 Task: Add Chobani Fat Free Plain Greek Style Yogurt to the cart.
Action: Mouse pressed left at (18, 83)
Screenshot: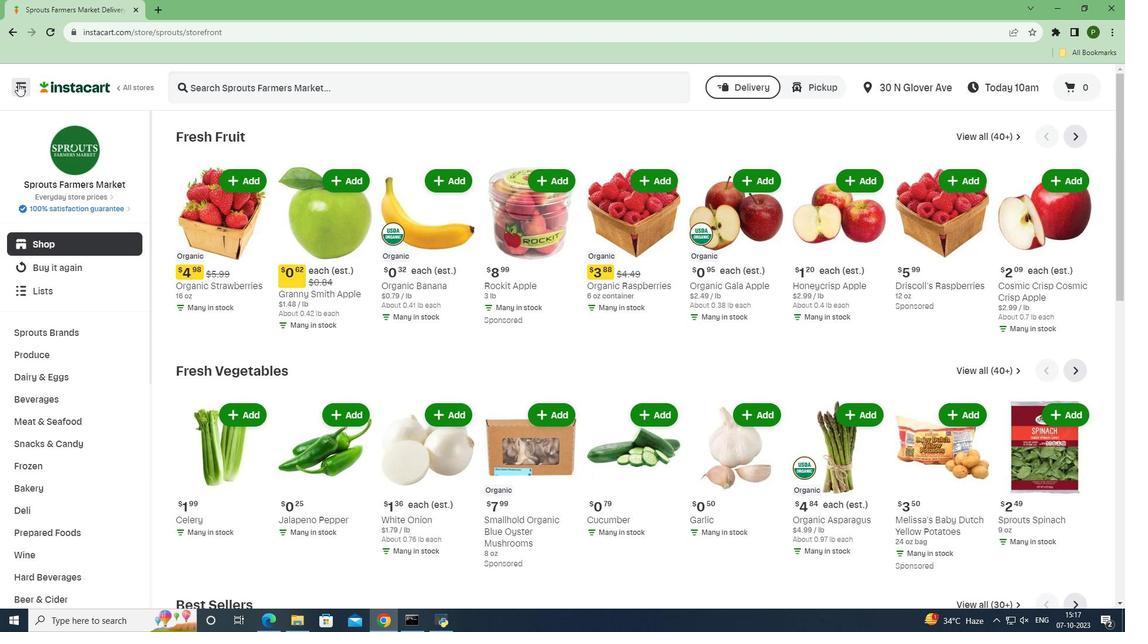 
Action: Mouse moved to (55, 304)
Screenshot: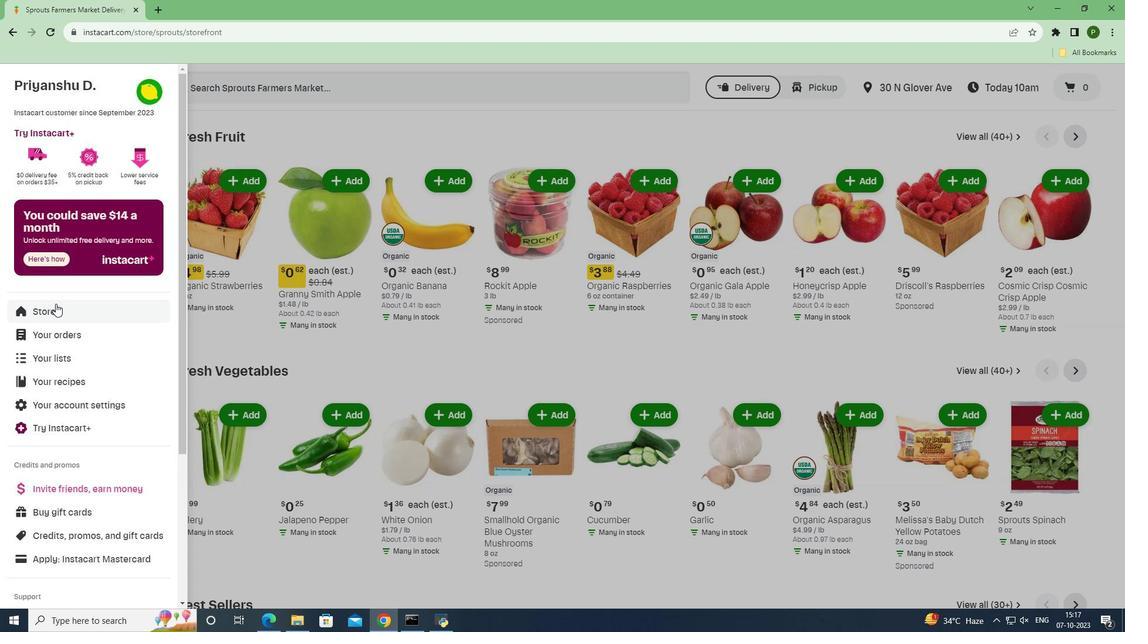 
Action: Mouse pressed left at (55, 304)
Screenshot: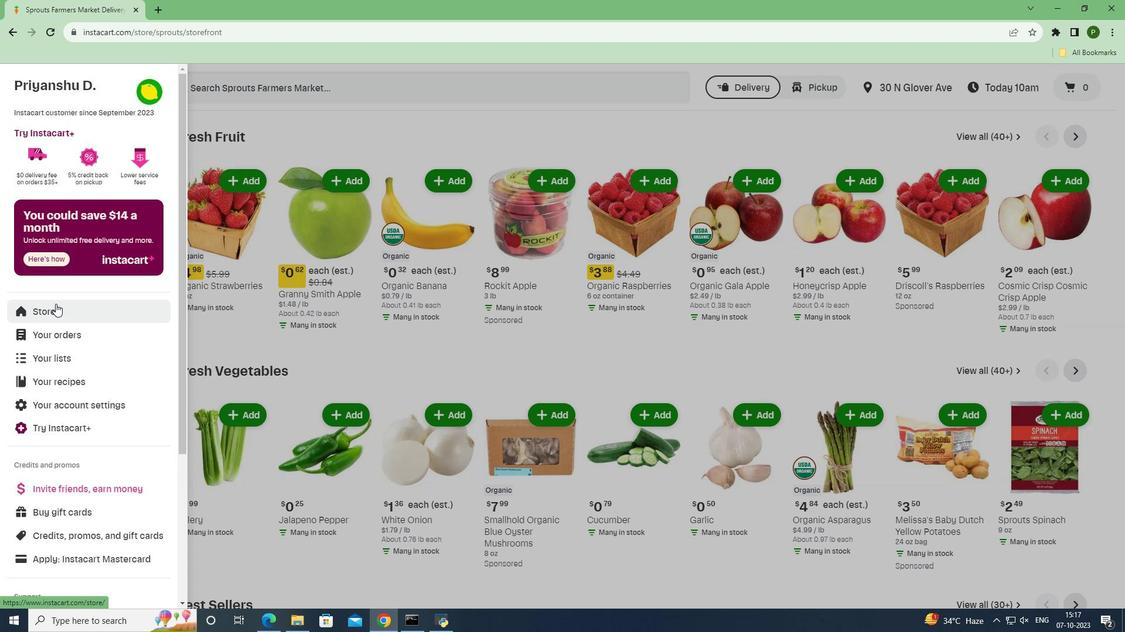 
Action: Mouse moved to (256, 131)
Screenshot: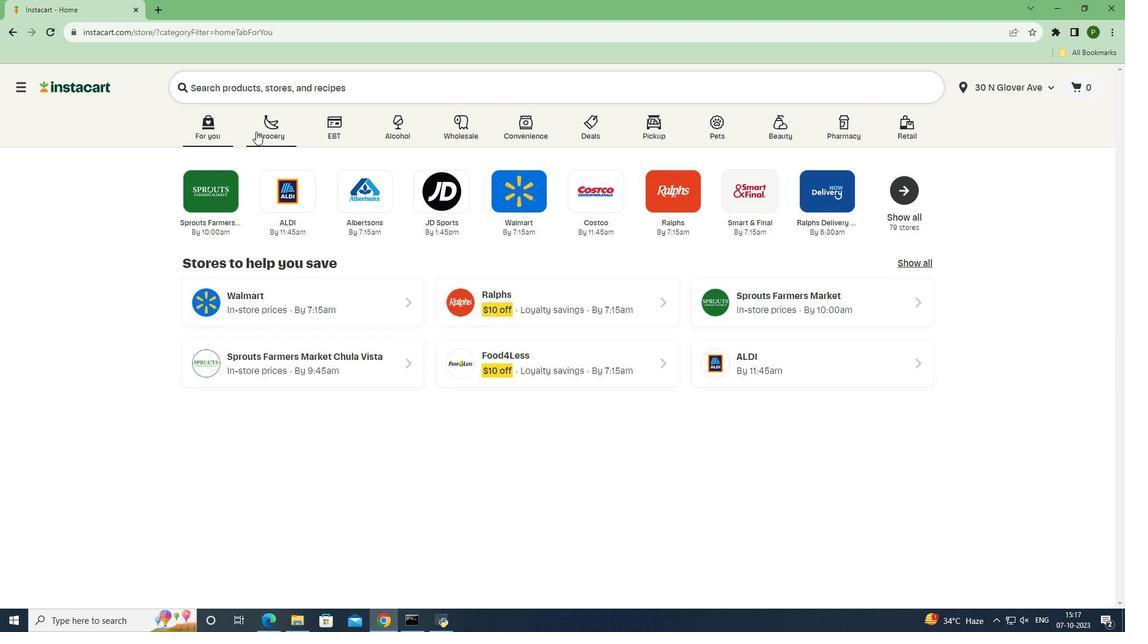 
Action: Mouse pressed left at (256, 131)
Screenshot: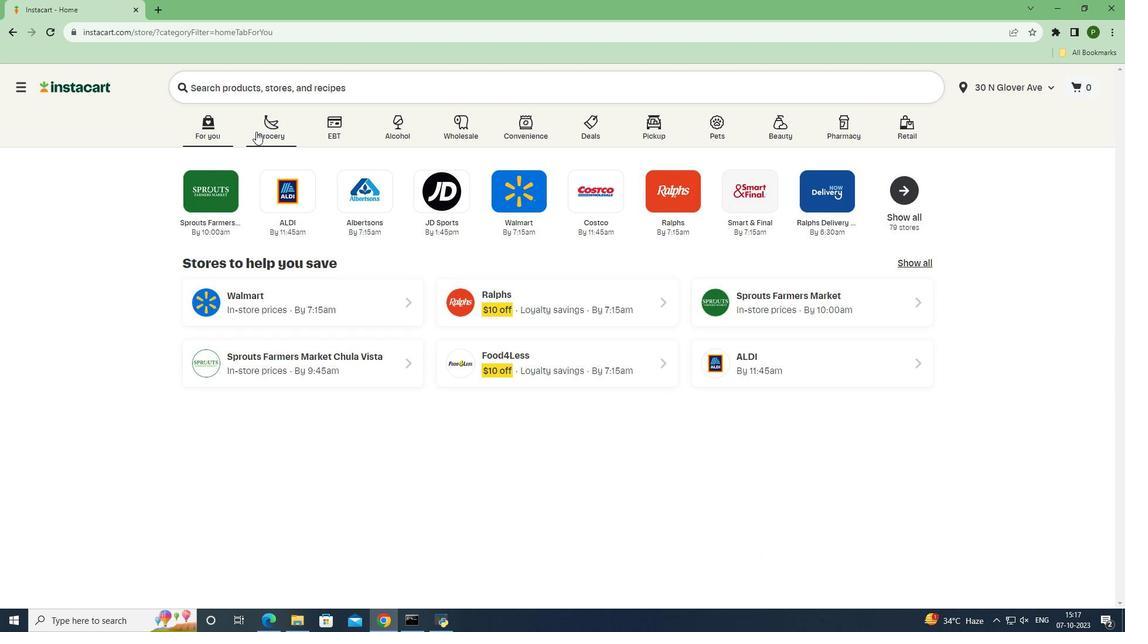 
Action: Mouse moved to (472, 266)
Screenshot: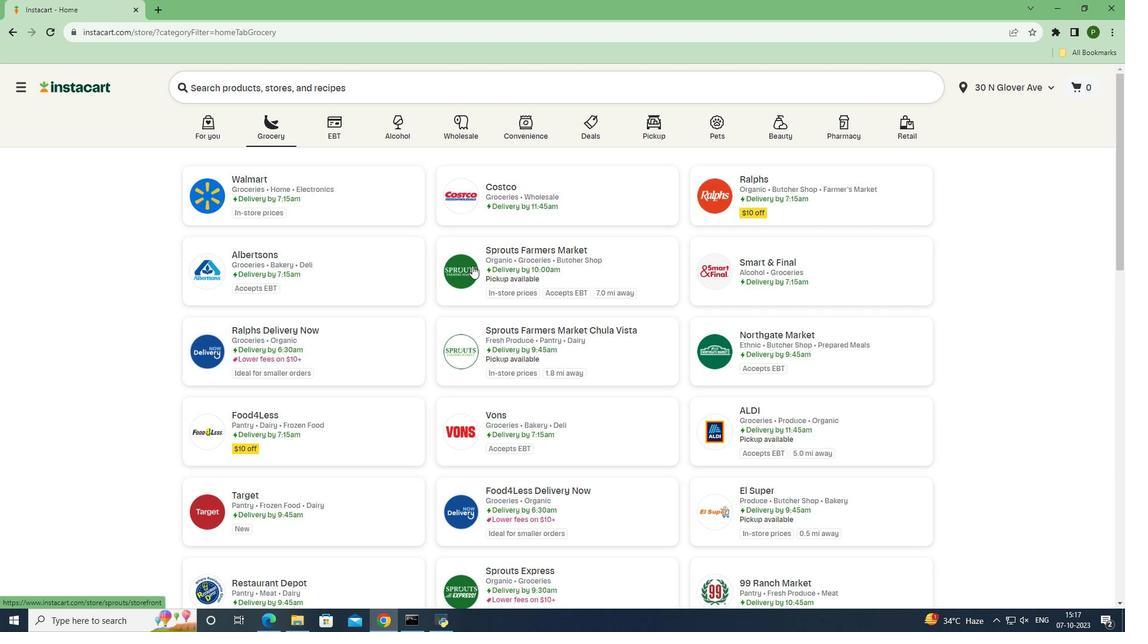 
Action: Mouse pressed left at (472, 266)
Screenshot: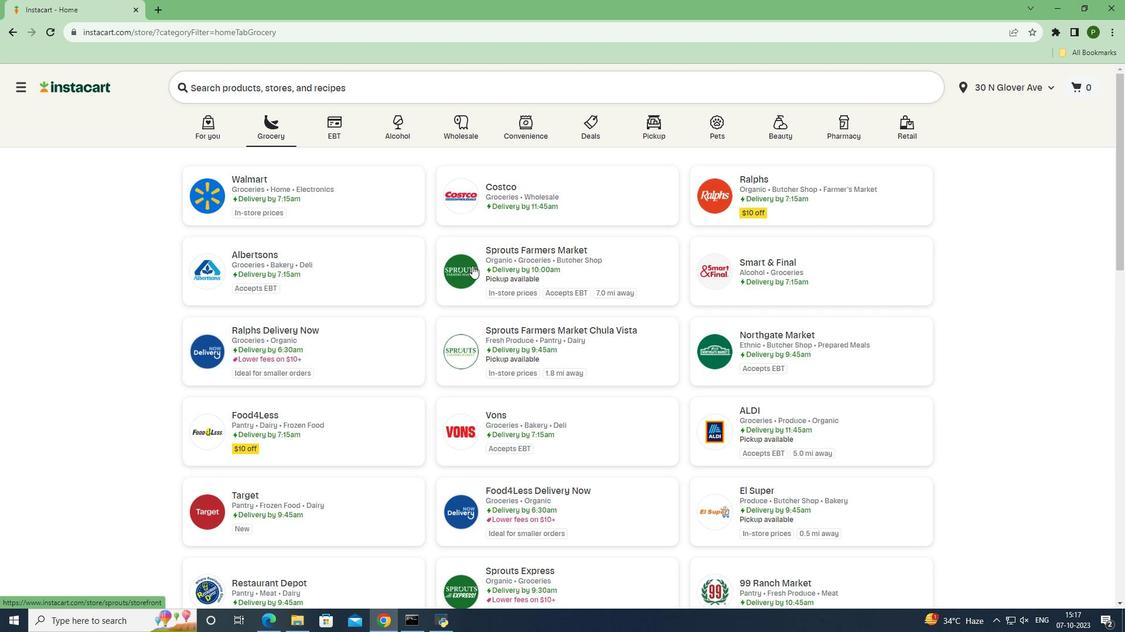 
Action: Mouse moved to (76, 377)
Screenshot: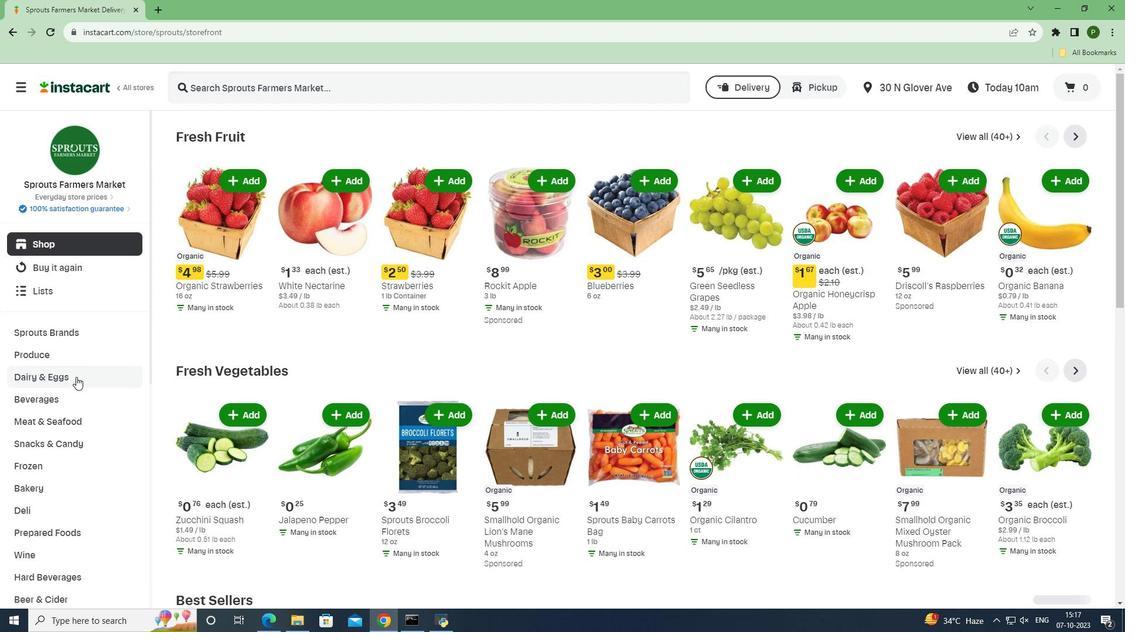 
Action: Mouse pressed left at (76, 377)
Screenshot: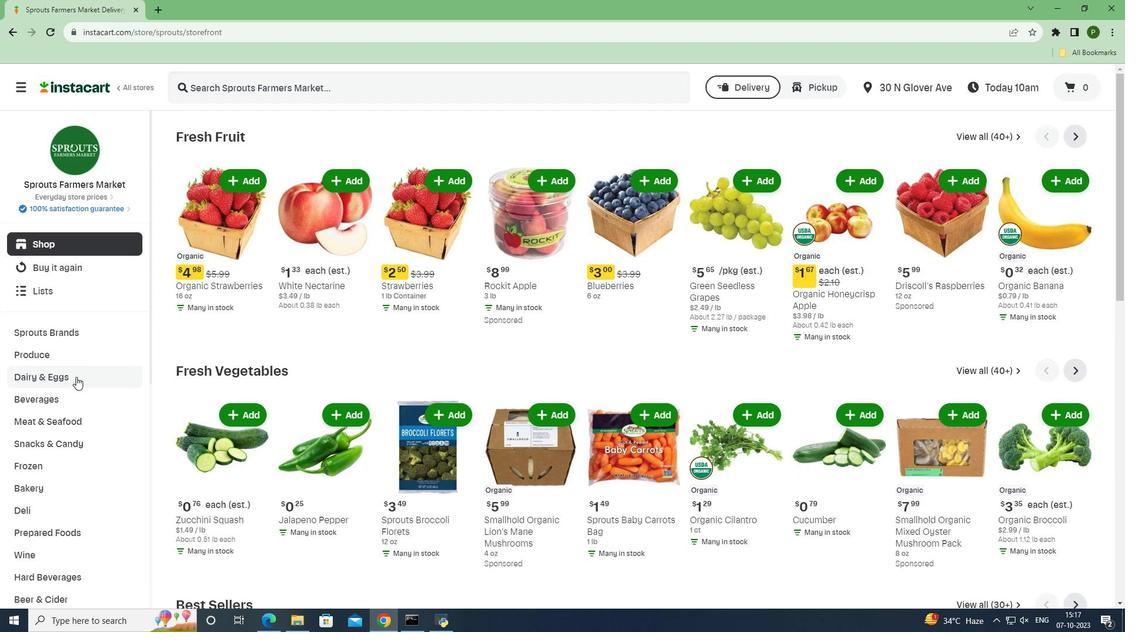 
Action: Mouse moved to (51, 468)
Screenshot: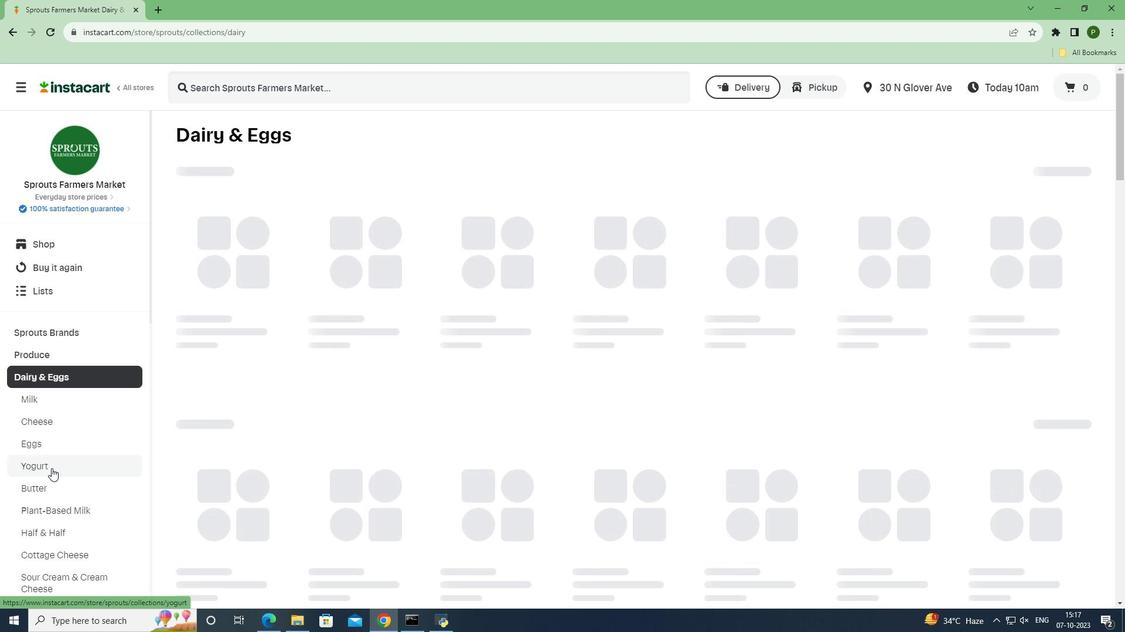 
Action: Mouse pressed left at (51, 468)
Screenshot: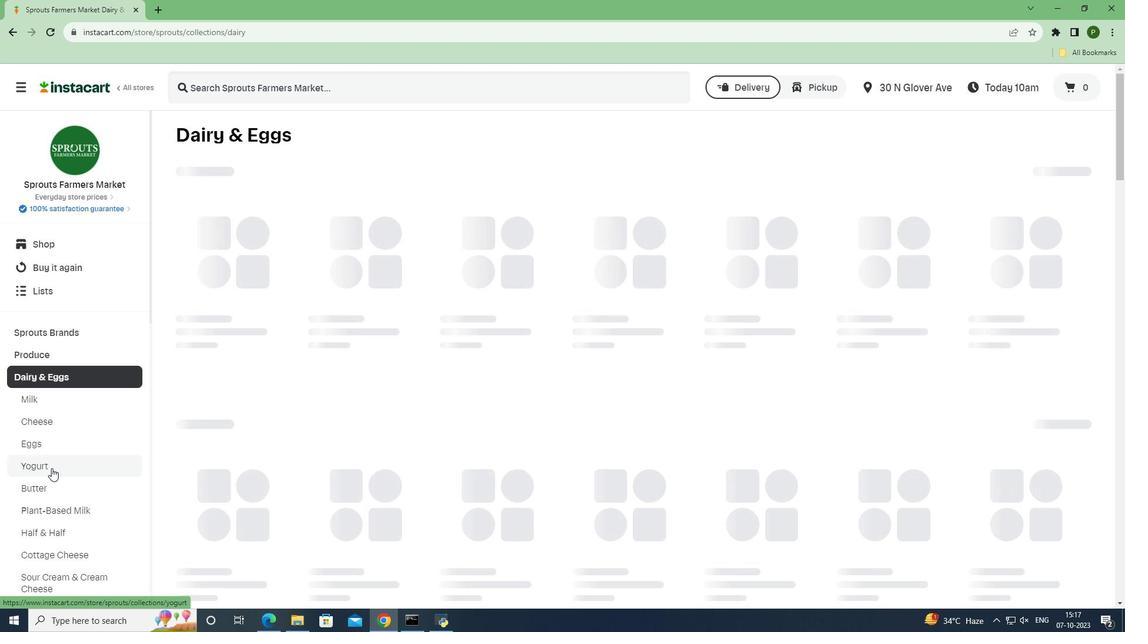 
Action: Mouse moved to (211, 90)
Screenshot: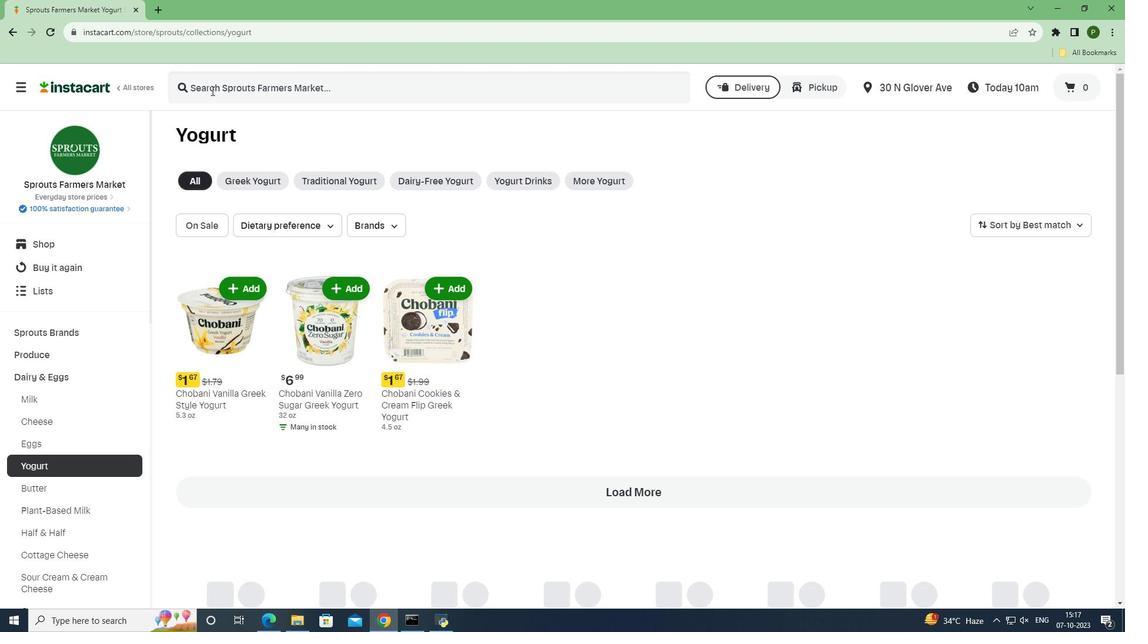 
Action: Mouse pressed left at (211, 90)
Screenshot: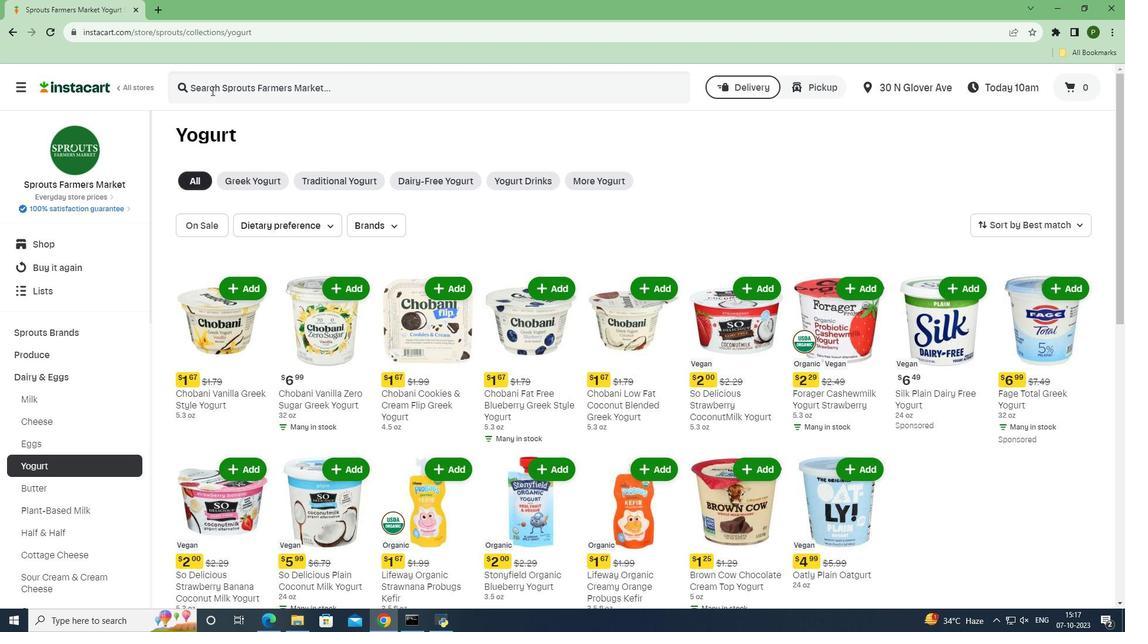 
Action: Key pressed <Key.caps_lock>C<Key.caps_lock>hobani<Key.space><Key.caps_lock>F<Key.caps_lock>at<Key.space><Key.caps_lock>F<Key.caps_lock>ree<Key.space><Key.caps_lock>P<Key.caps_lock>lai<Key.space><Key.backspace>n<Key.space><Key.caps_lock>G<Key.caps_lock>reek<Key.space><Key.caps_lock>S<Key.caps_lock>tyle<Key.space><Key.caps_lock>Y<Key.caps_lock>ogurt<Key.space><Key.enter>
Screenshot: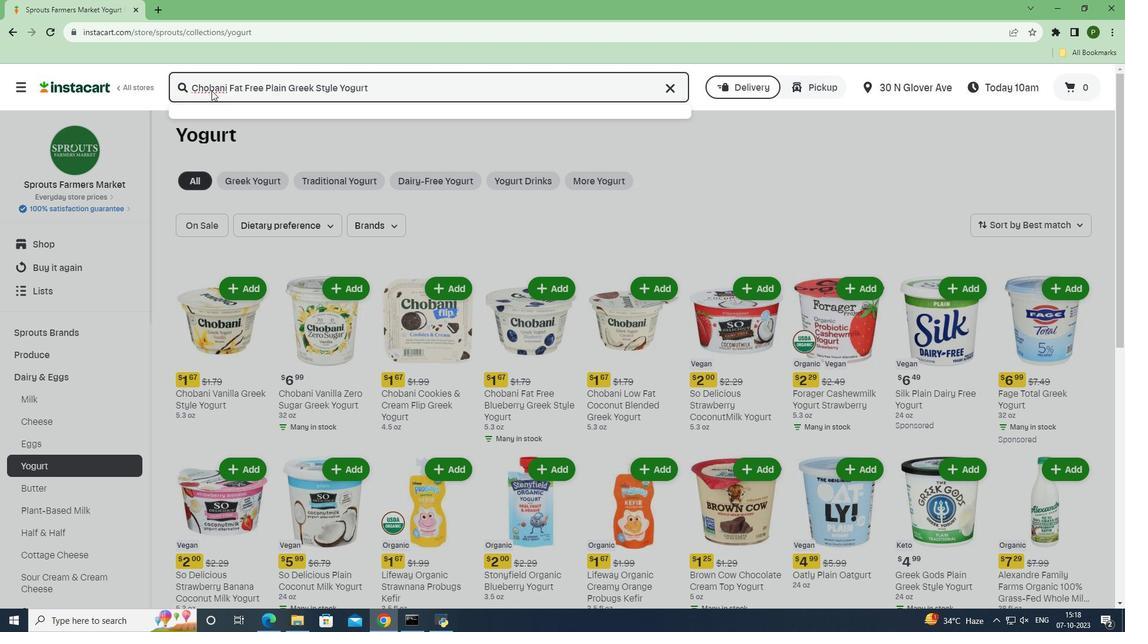 
Action: Mouse moved to (682, 205)
Screenshot: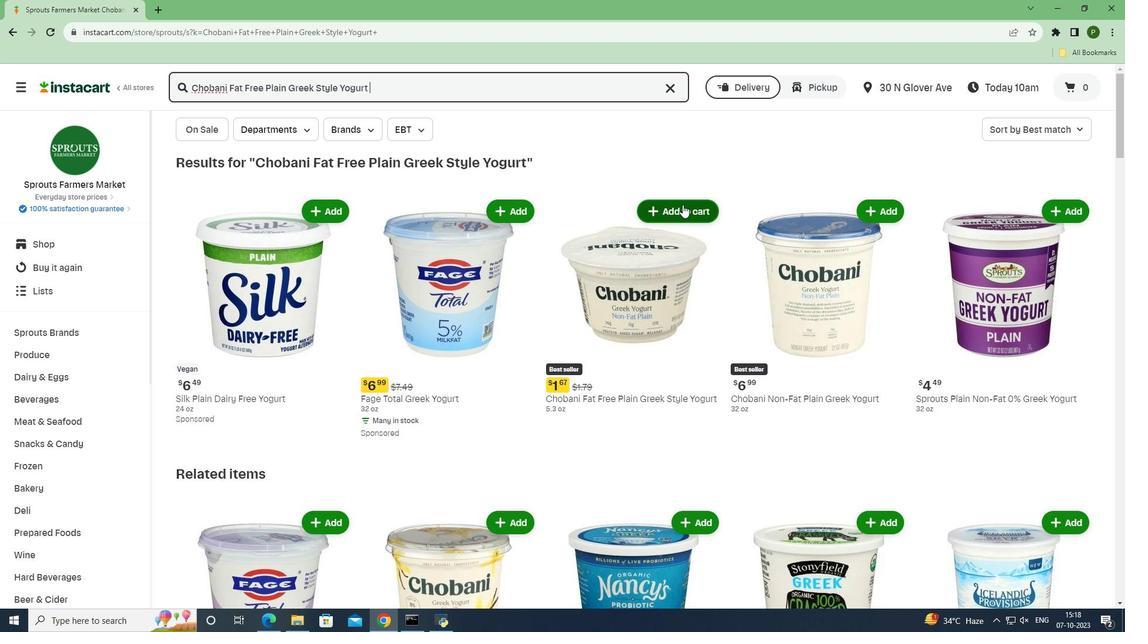 
Action: Mouse pressed left at (682, 205)
Screenshot: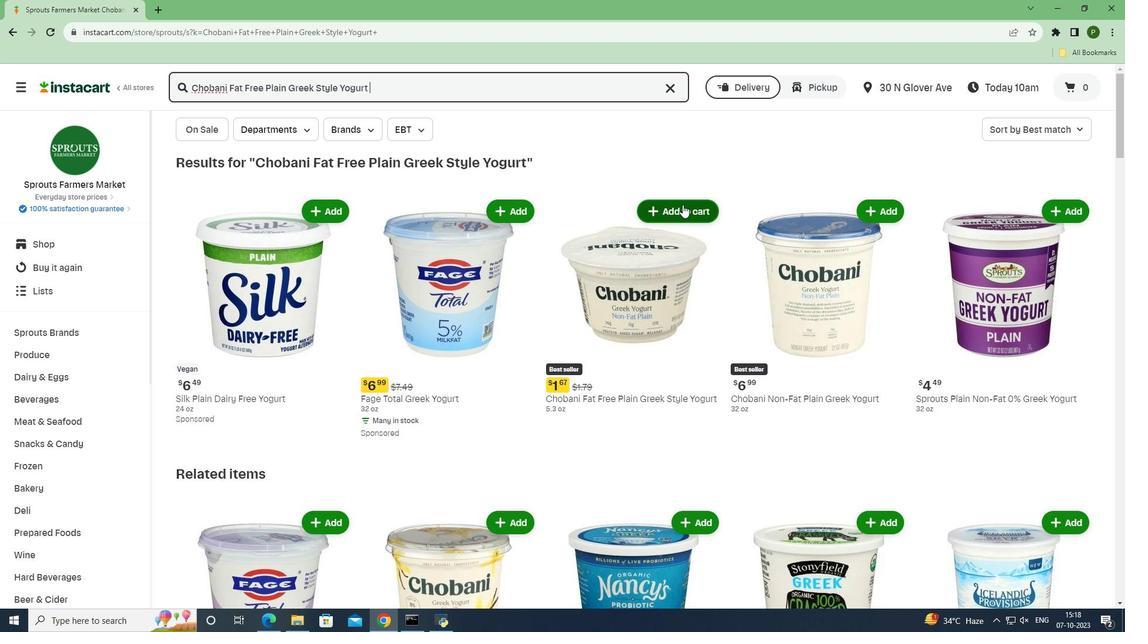 
Action: Mouse moved to (726, 280)
Screenshot: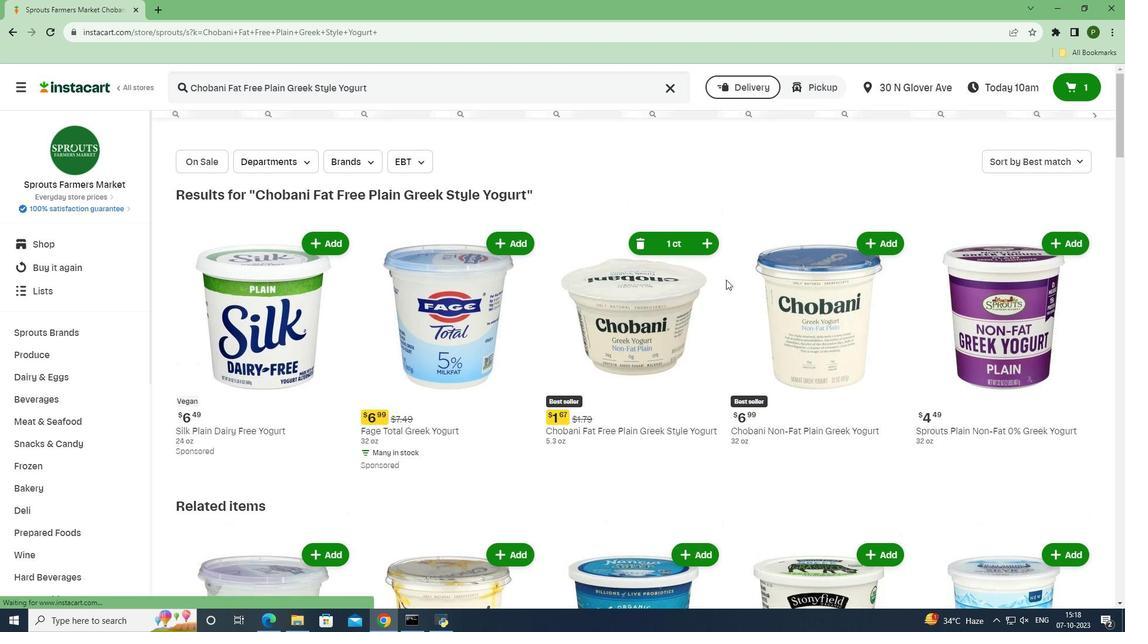 
